Task: Add Kuumba Made Creamy Coconut Fragrance Oil to the cart.
Action: Mouse moved to (342, 176)
Screenshot: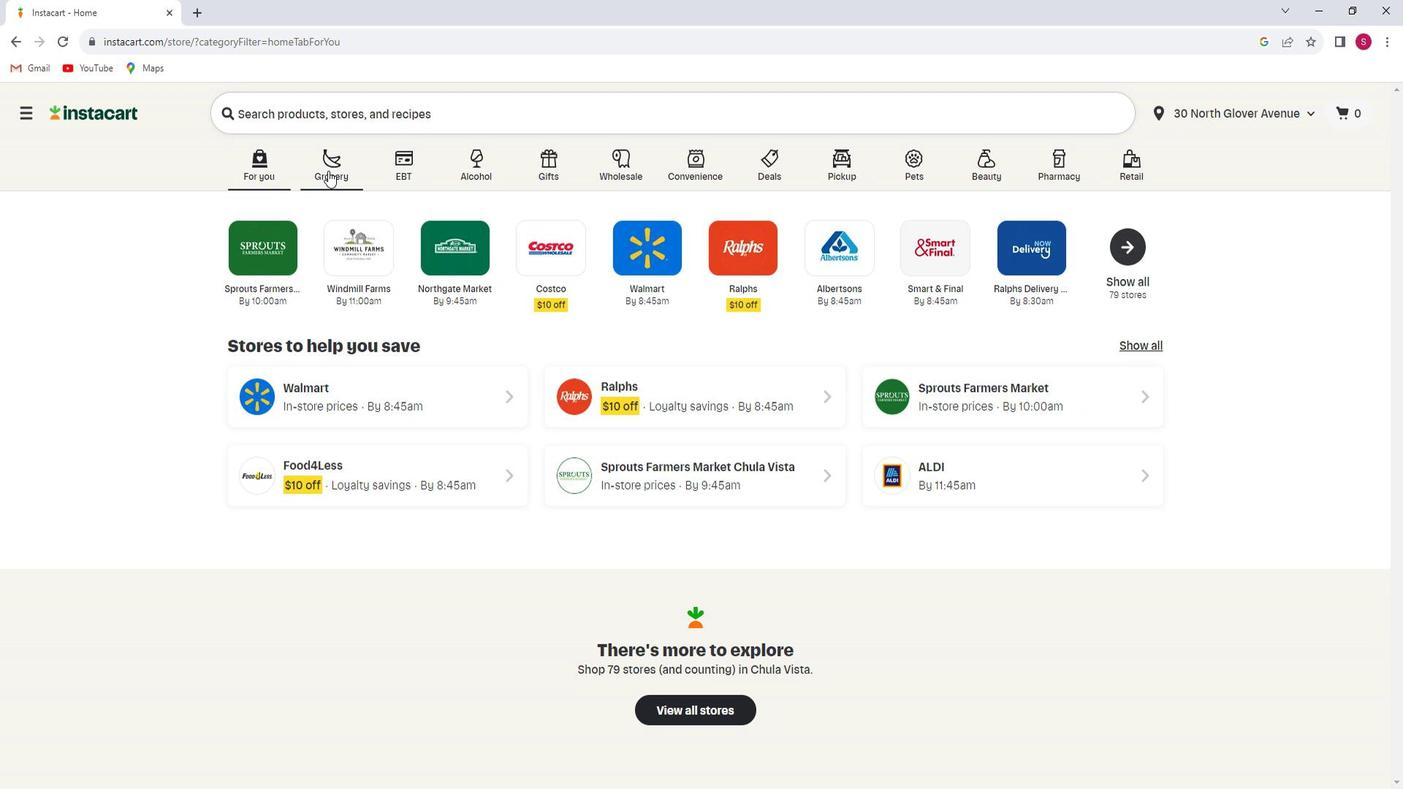 
Action: Mouse pressed left at (342, 176)
Screenshot: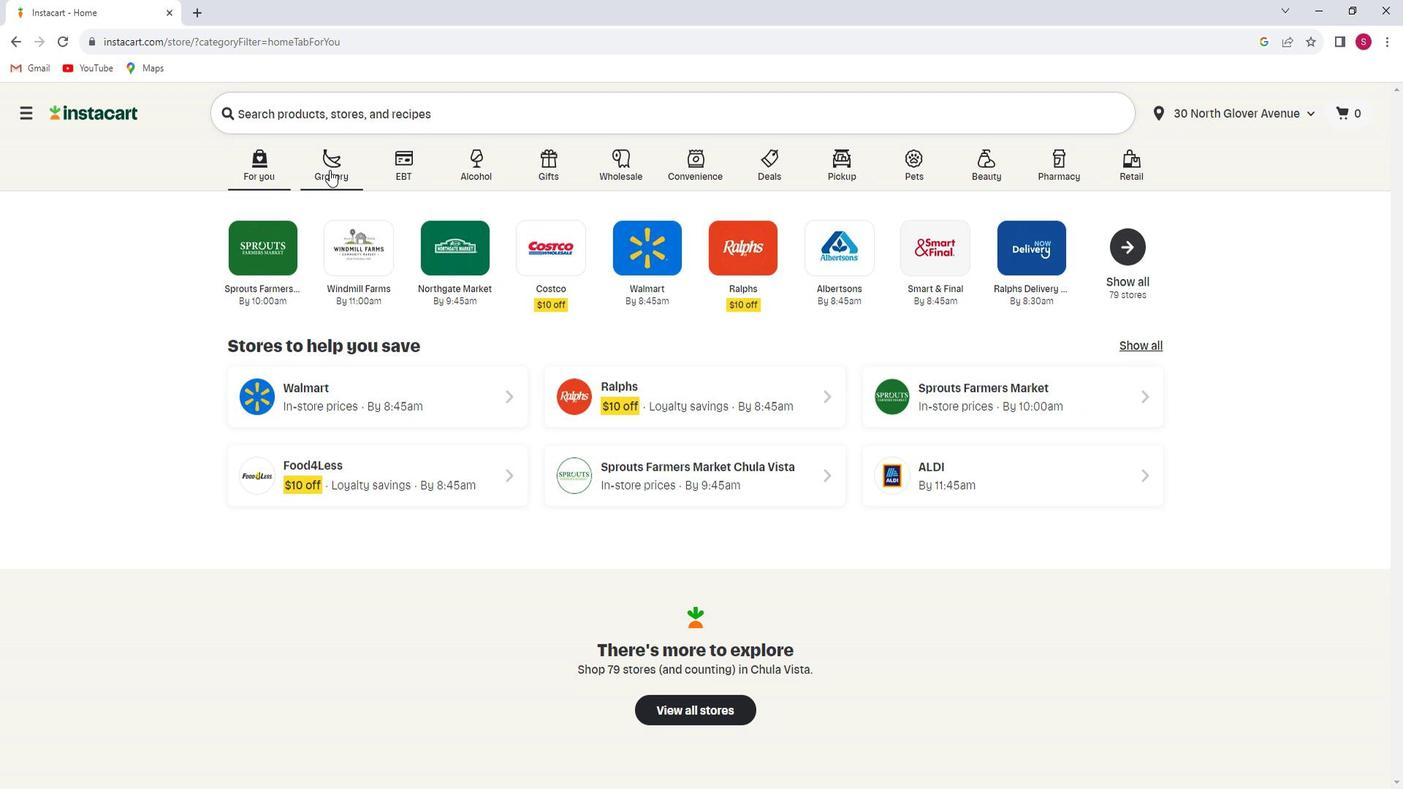
Action: Mouse moved to (350, 434)
Screenshot: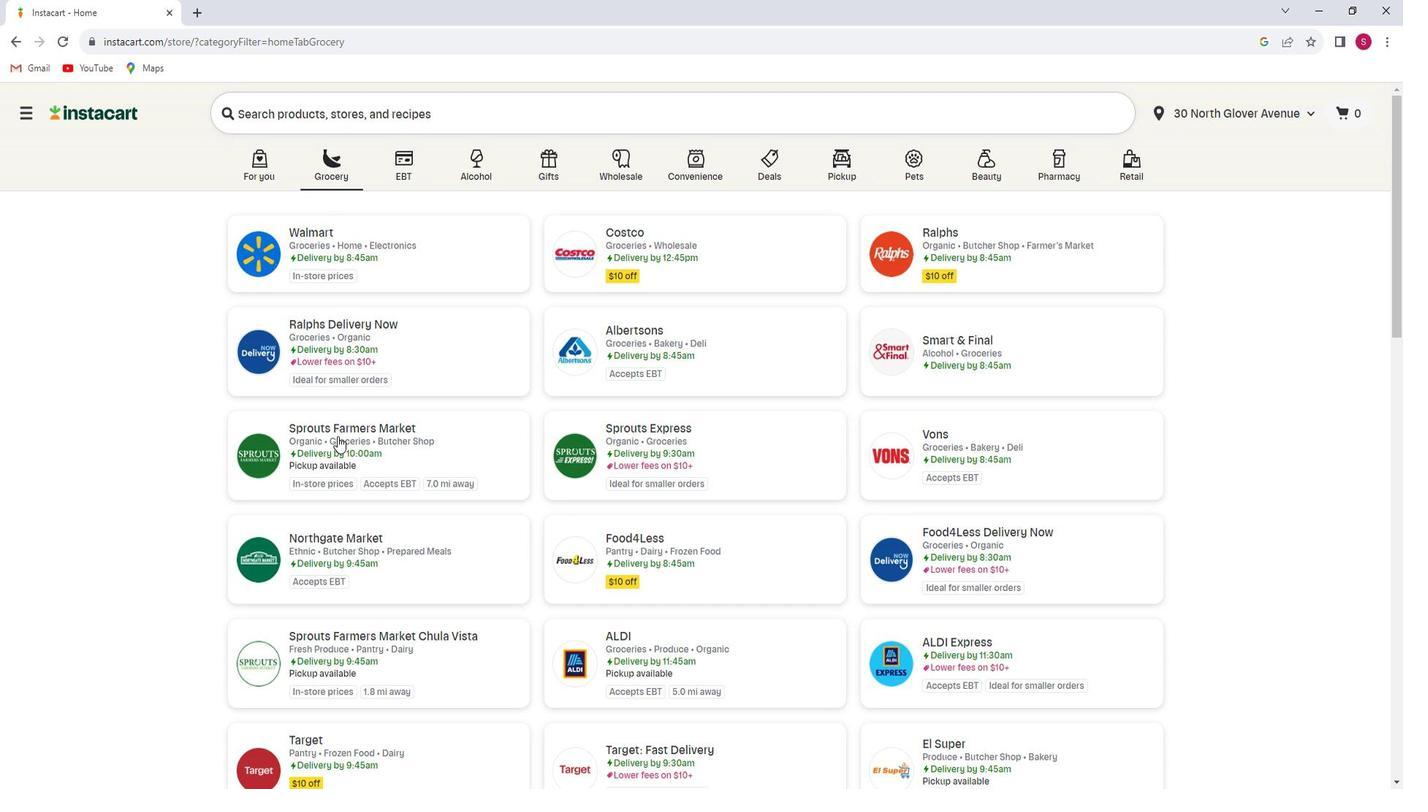 
Action: Mouse pressed left at (350, 434)
Screenshot: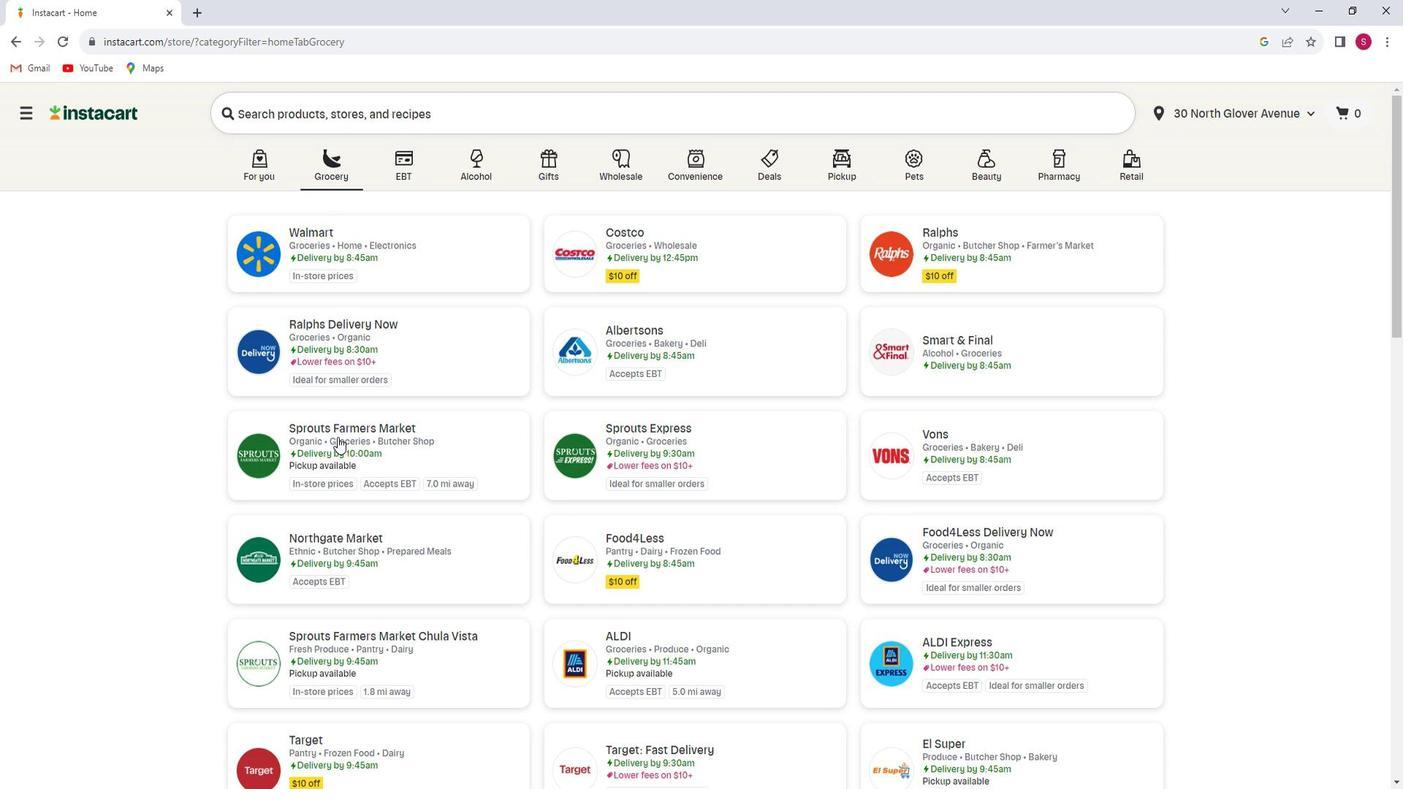 
Action: Mouse moved to (58, 491)
Screenshot: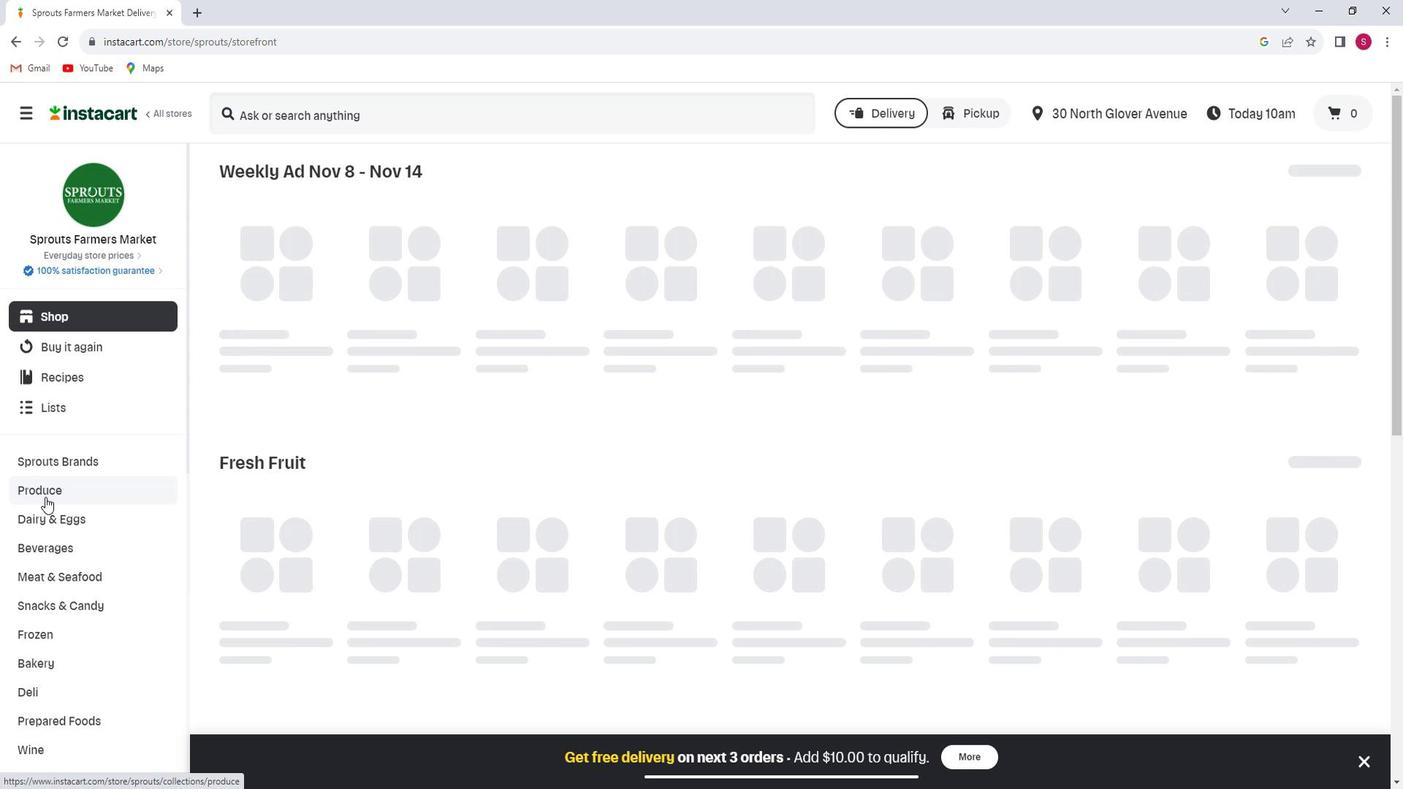 
Action: Mouse scrolled (58, 491) with delta (0, 0)
Screenshot: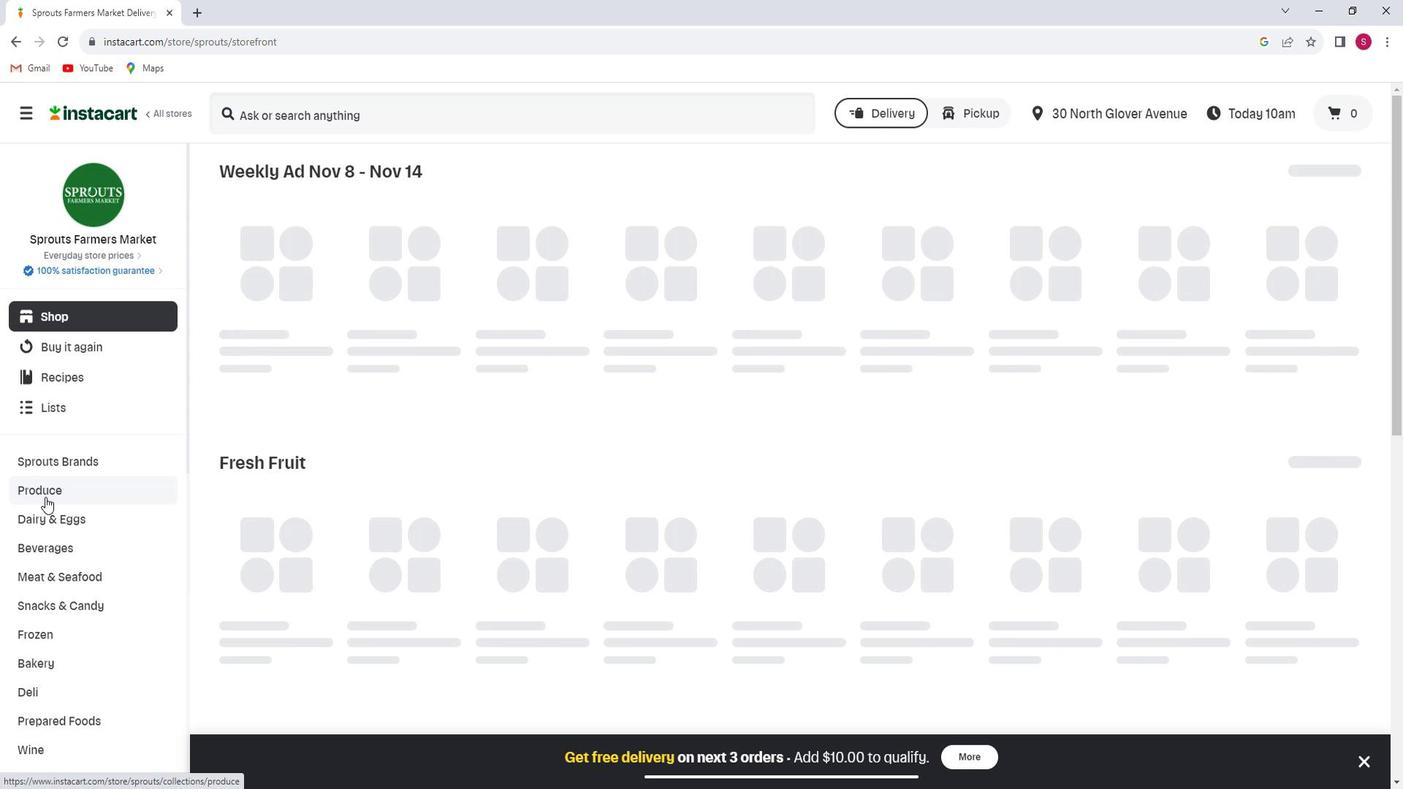 
Action: Mouse scrolled (58, 491) with delta (0, 0)
Screenshot: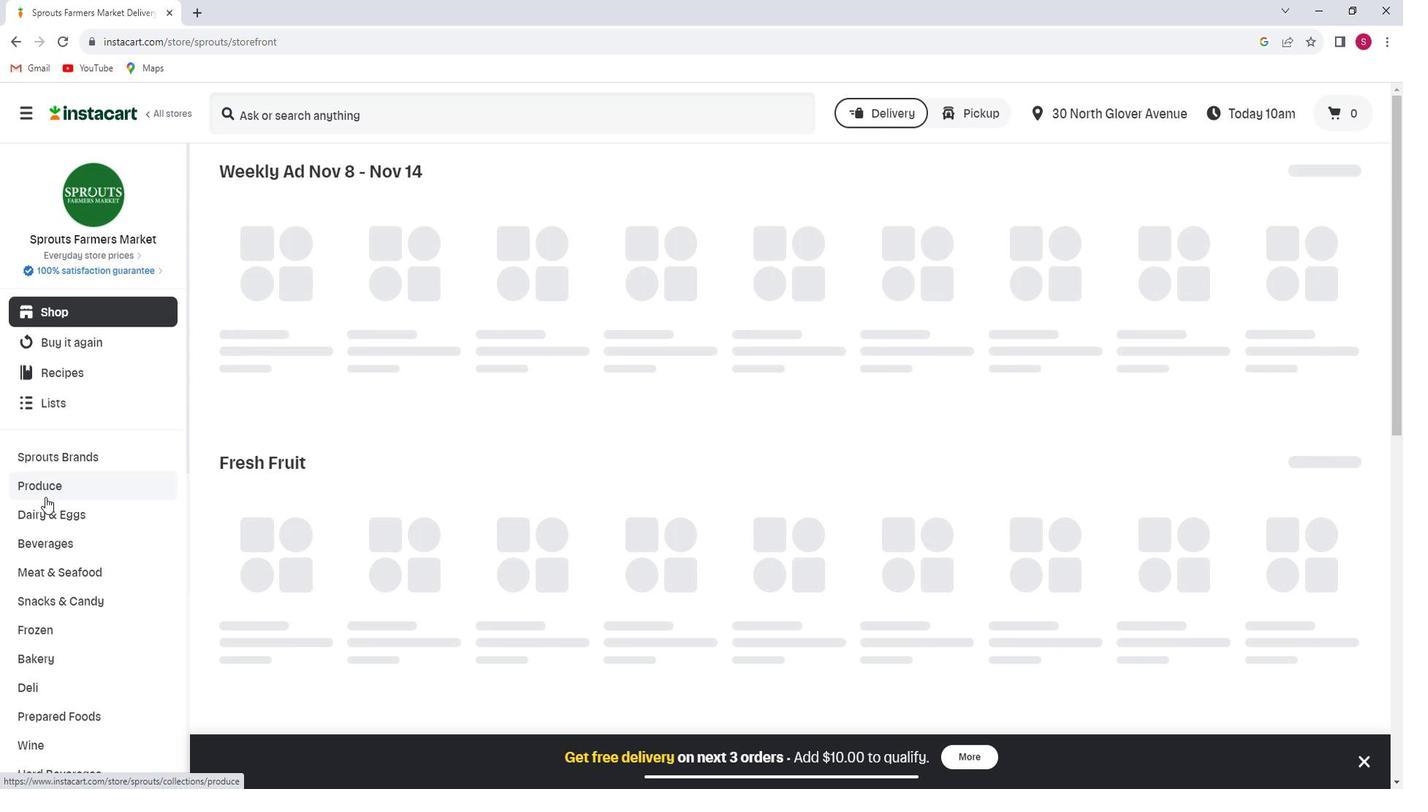 
Action: Mouse scrolled (58, 491) with delta (0, 0)
Screenshot: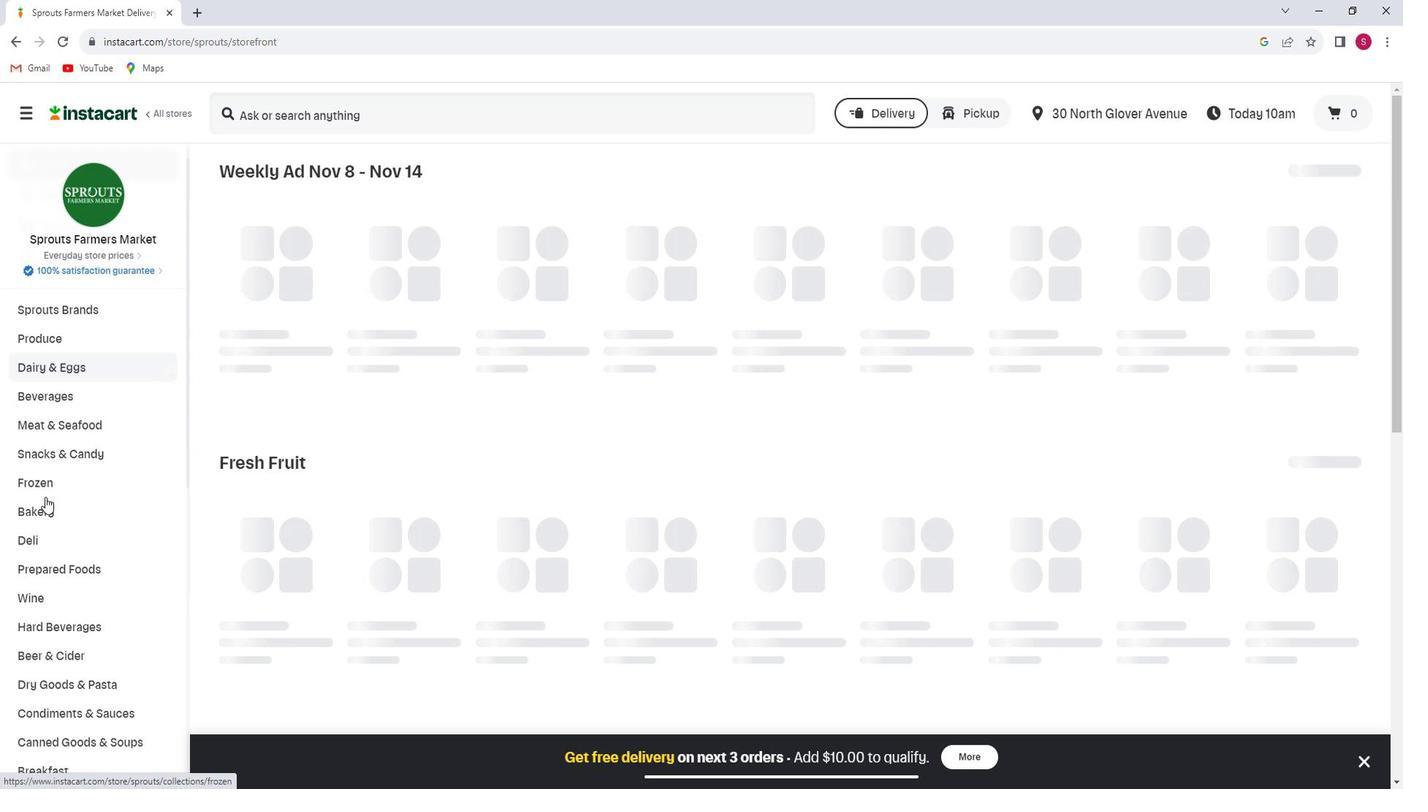 
Action: Mouse scrolled (58, 491) with delta (0, 0)
Screenshot: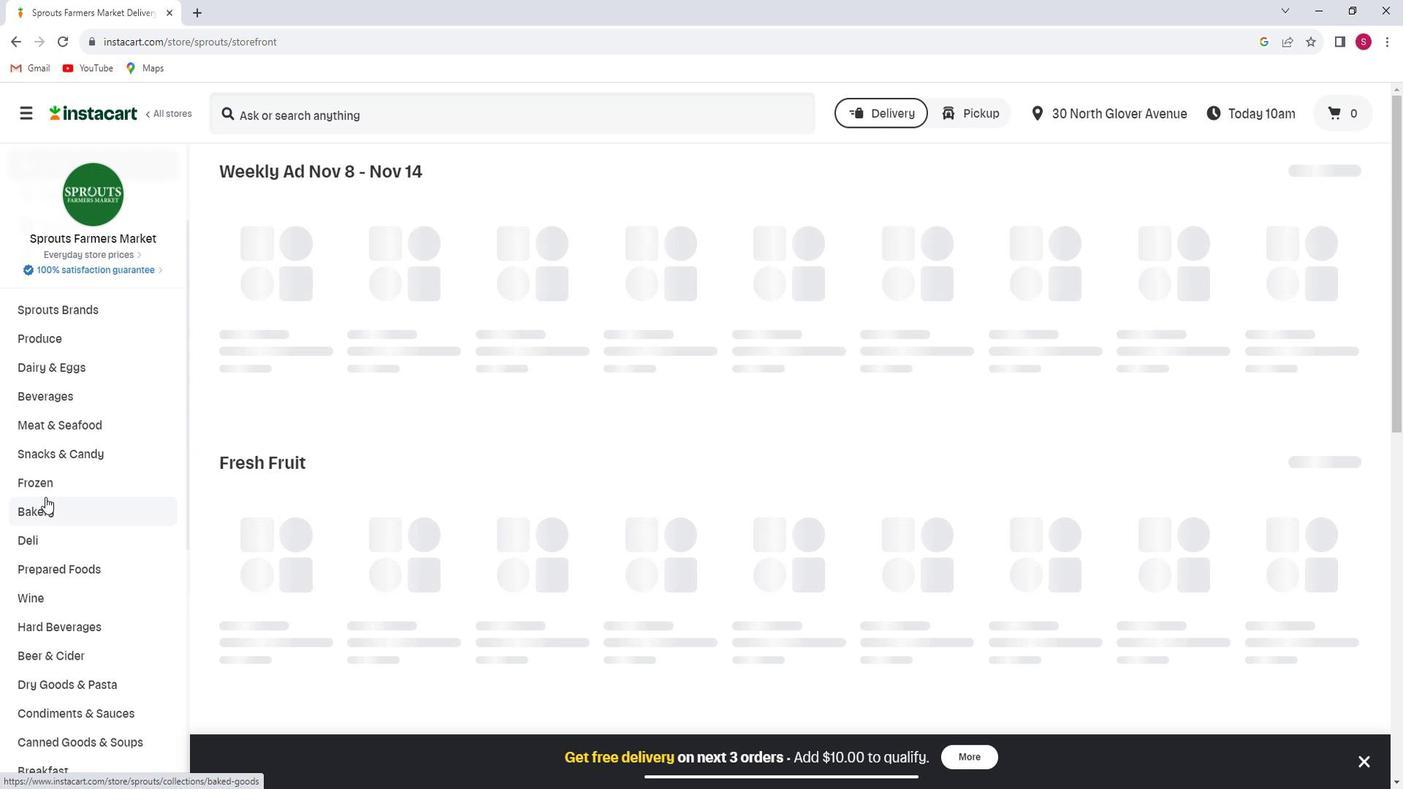 
Action: Mouse scrolled (58, 491) with delta (0, 0)
Screenshot: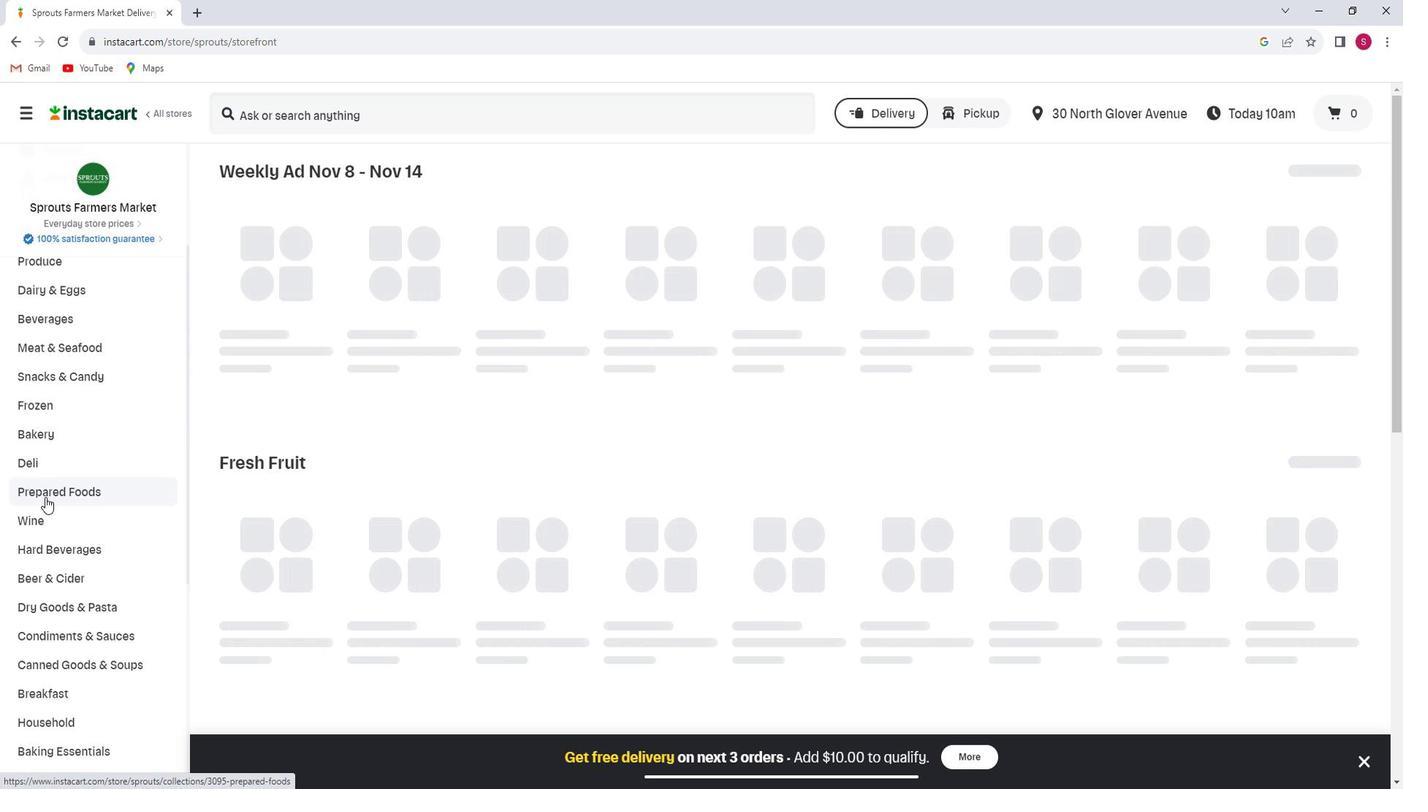 
Action: Mouse scrolled (58, 491) with delta (0, 0)
Screenshot: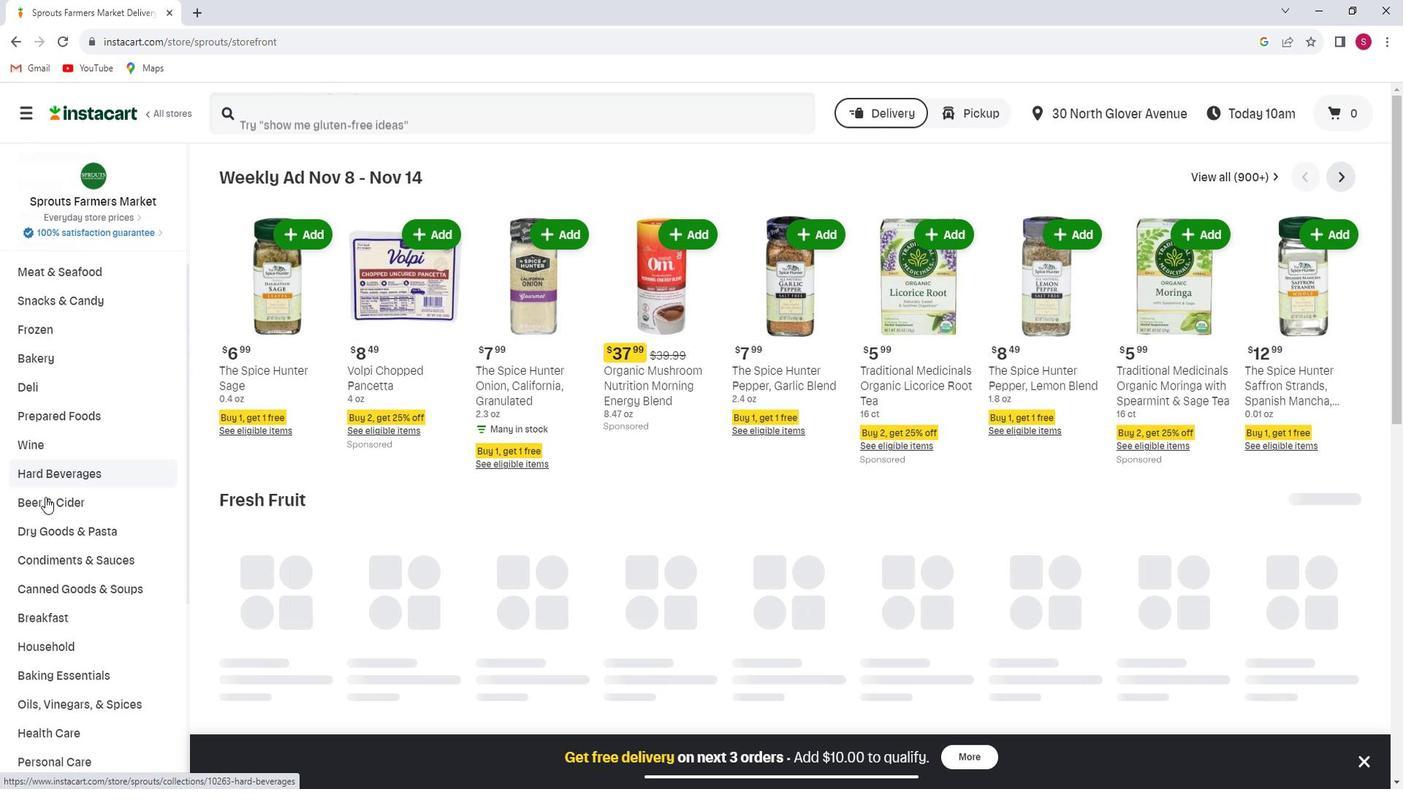 
Action: Mouse scrolled (58, 491) with delta (0, 0)
Screenshot: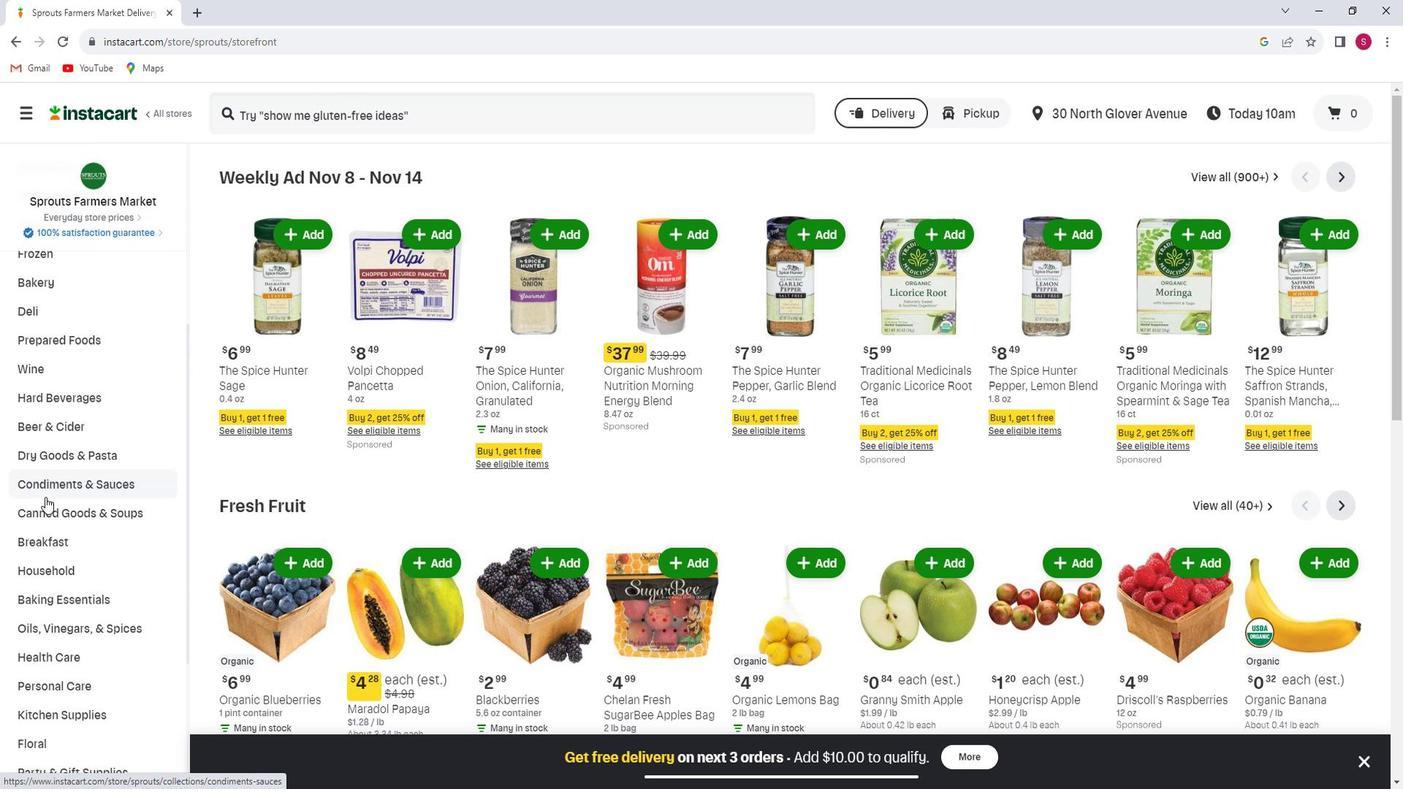 
Action: Mouse scrolled (58, 491) with delta (0, 0)
Screenshot: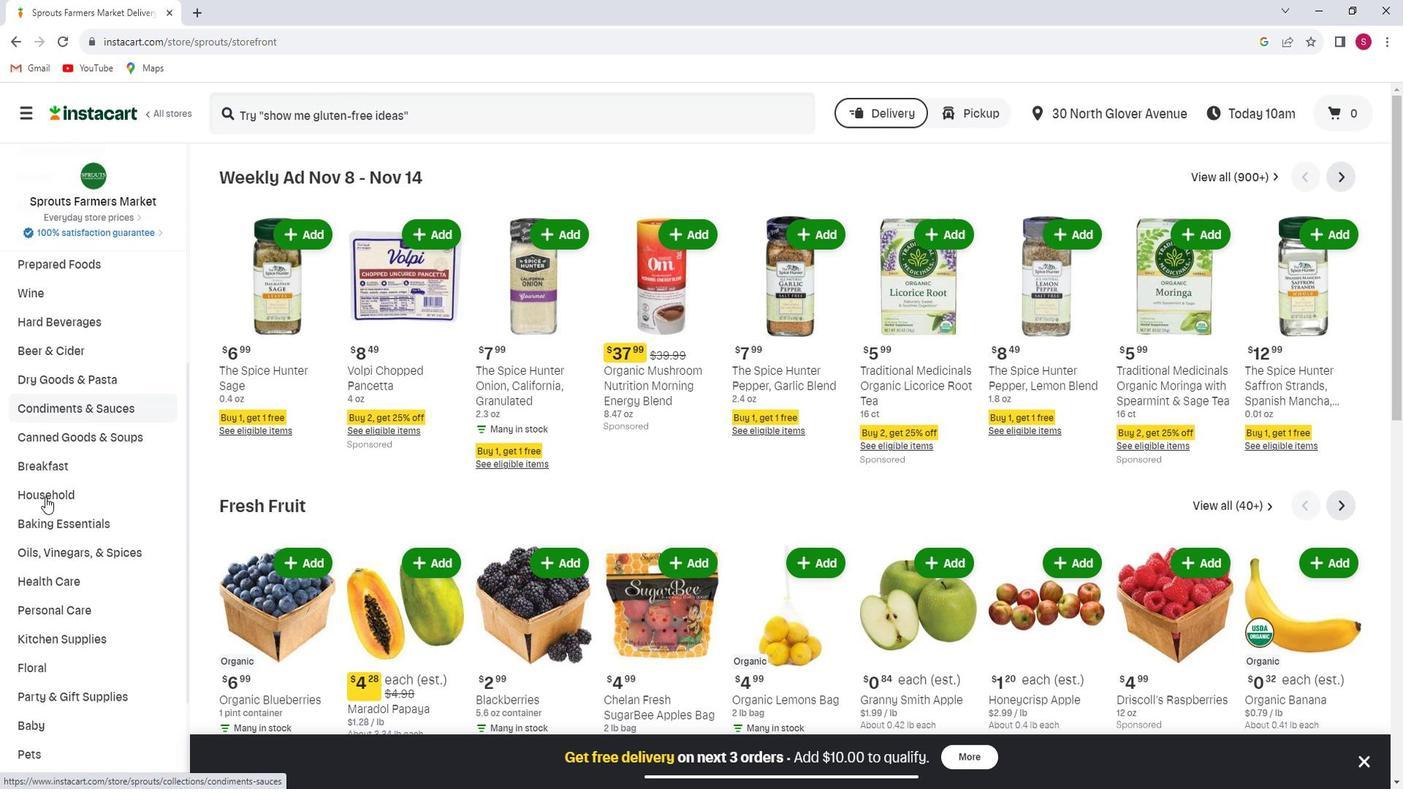 
Action: Mouse moved to (67, 521)
Screenshot: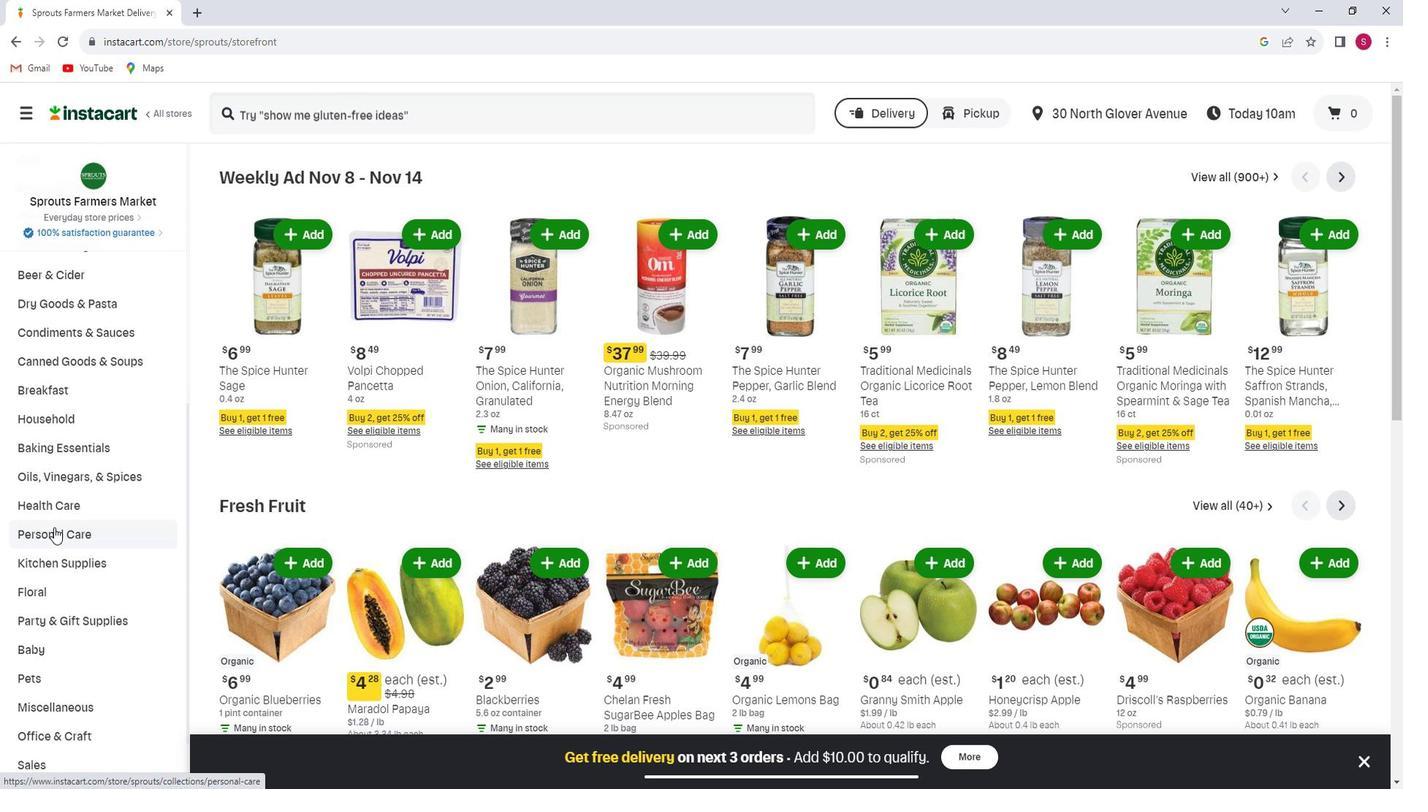 
Action: Mouse pressed left at (67, 521)
Screenshot: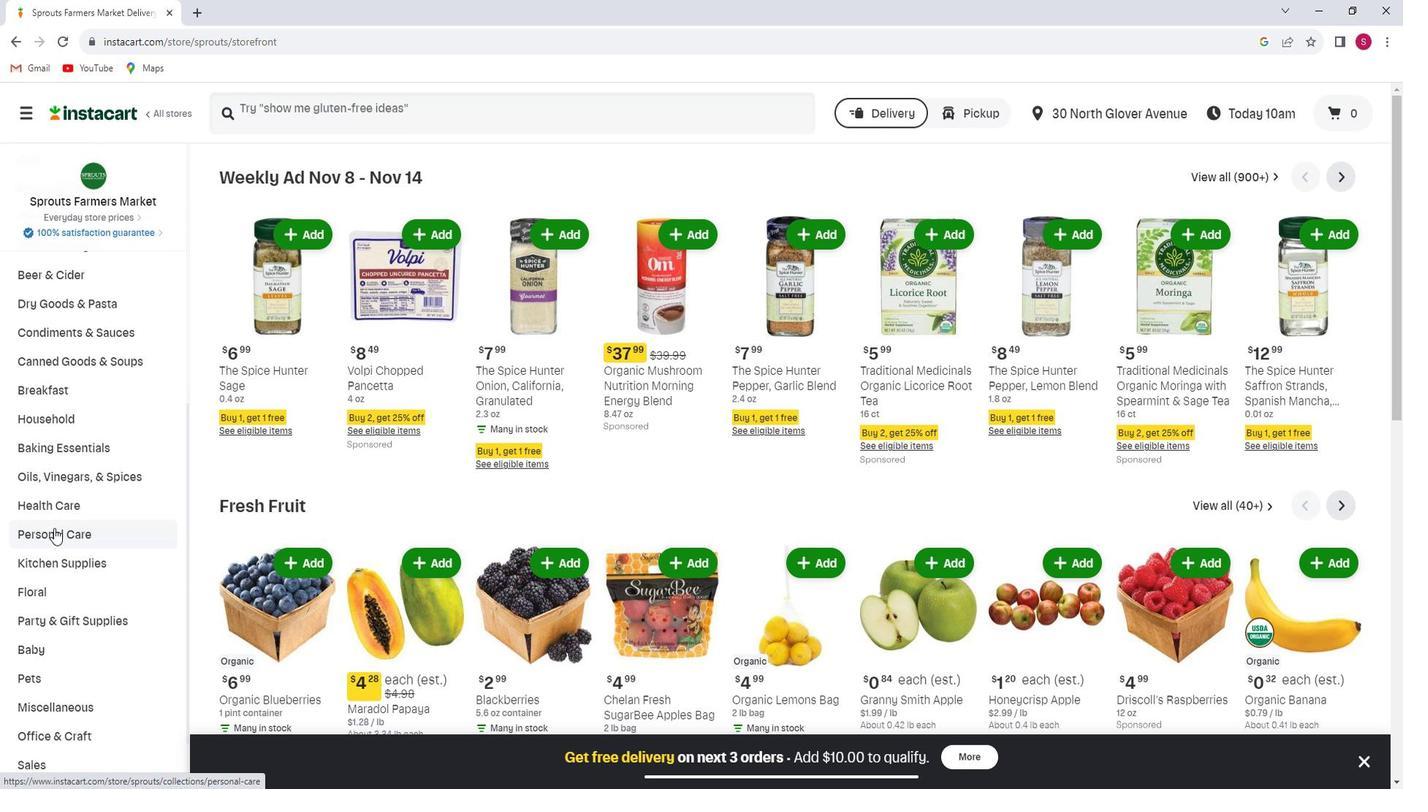 
Action: Mouse moved to (1270, 222)
Screenshot: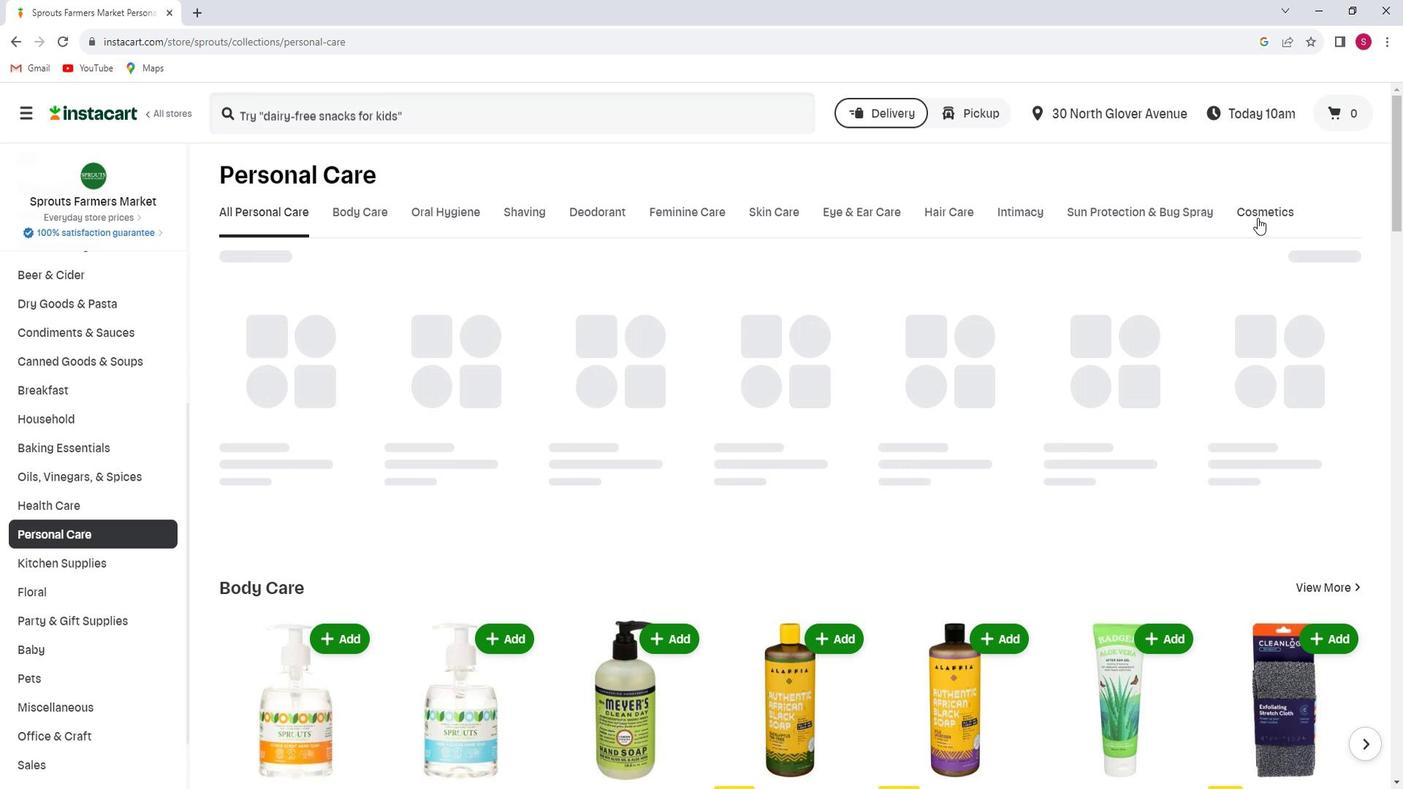 
Action: Mouse pressed left at (1270, 222)
Screenshot: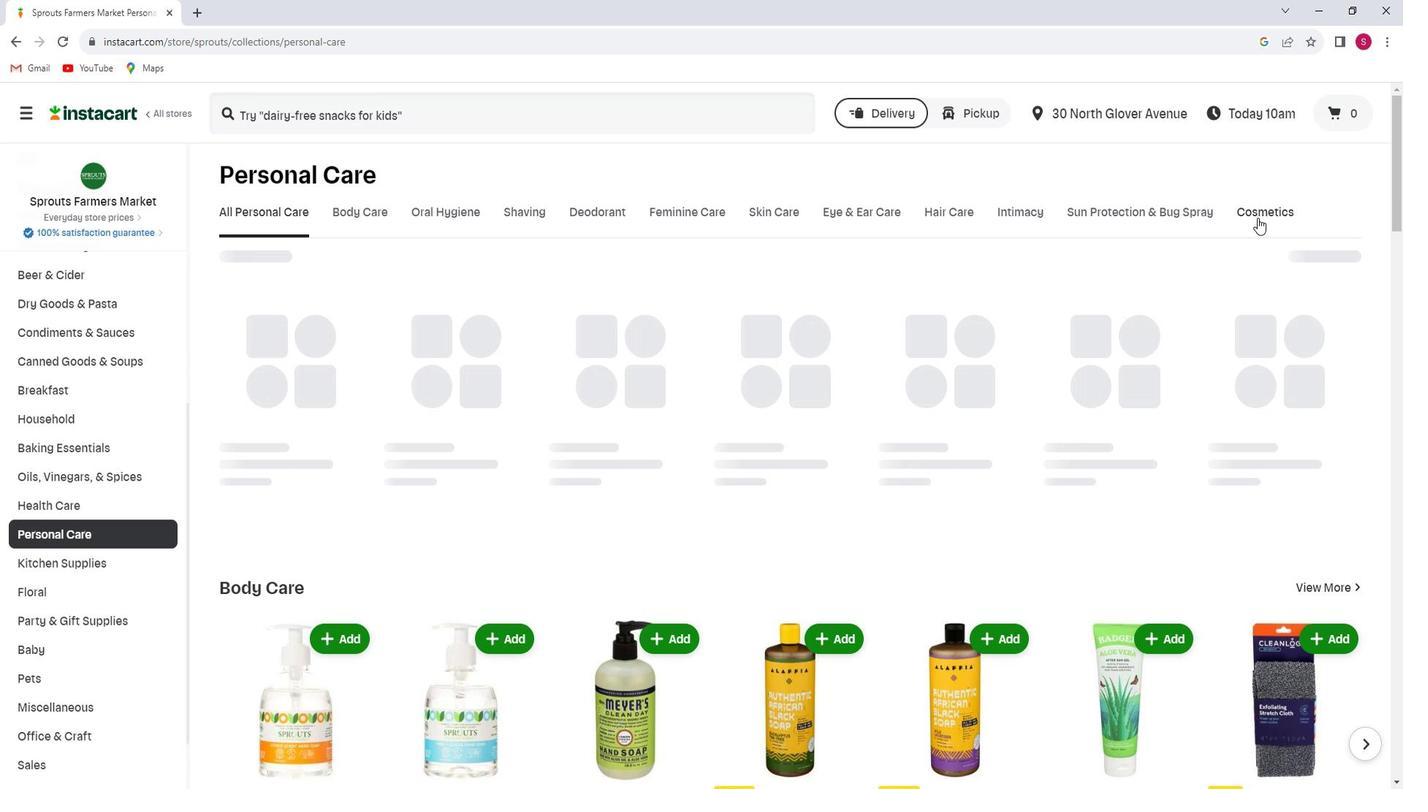
Action: Mouse moved to (560, 278)
Screenshot: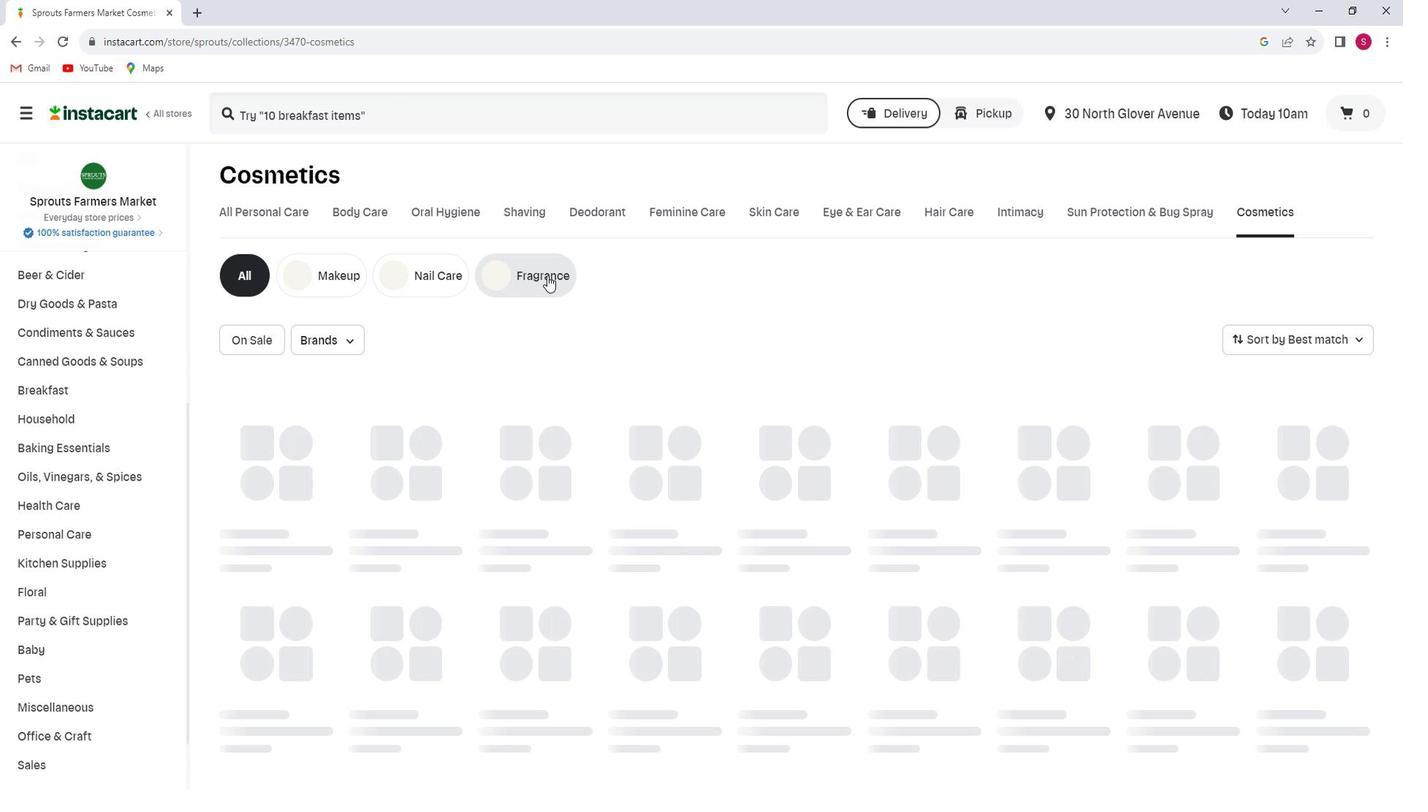 
Action: Mouse pressed left at (560, 278)
Screenshot: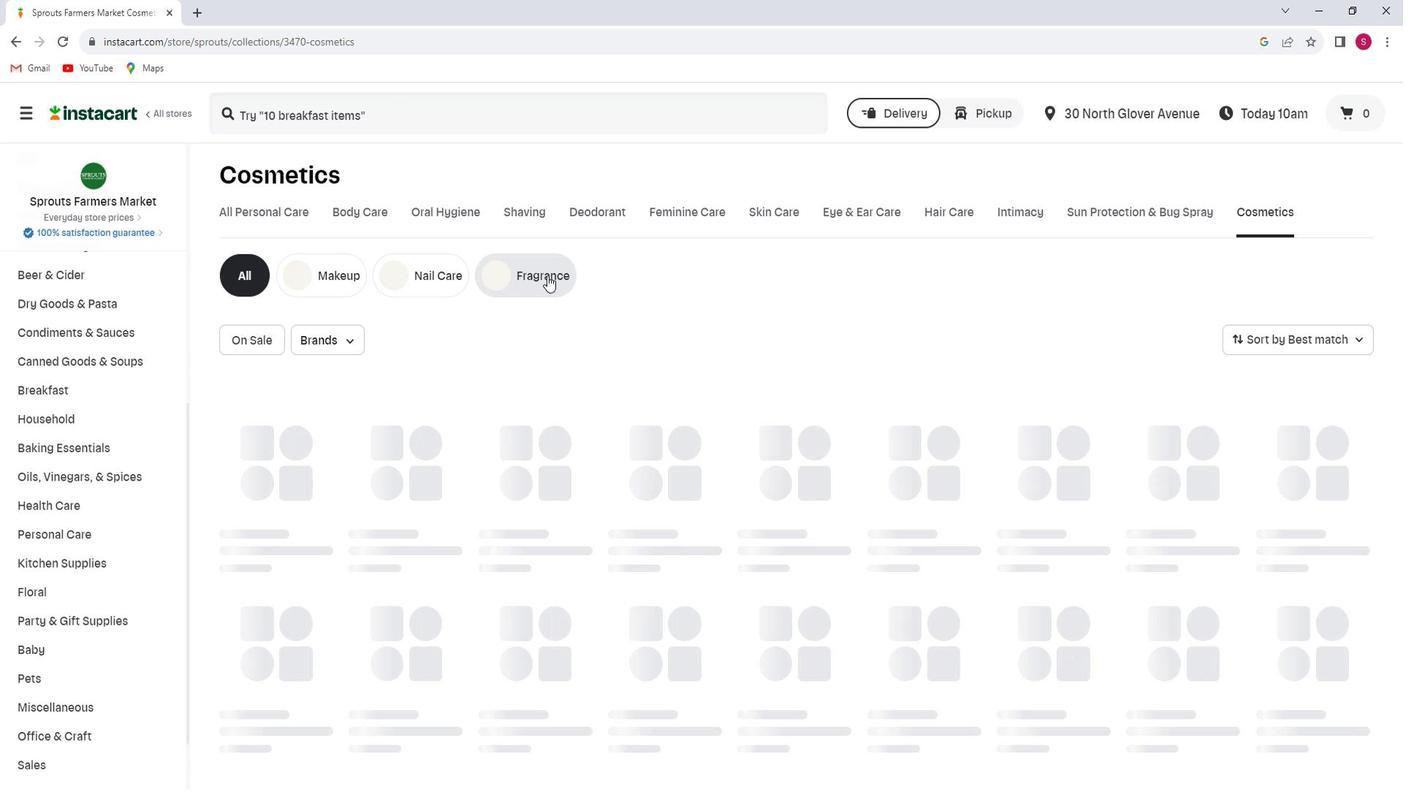 
Action: Mouse moved to (457, 119)
Screenshot: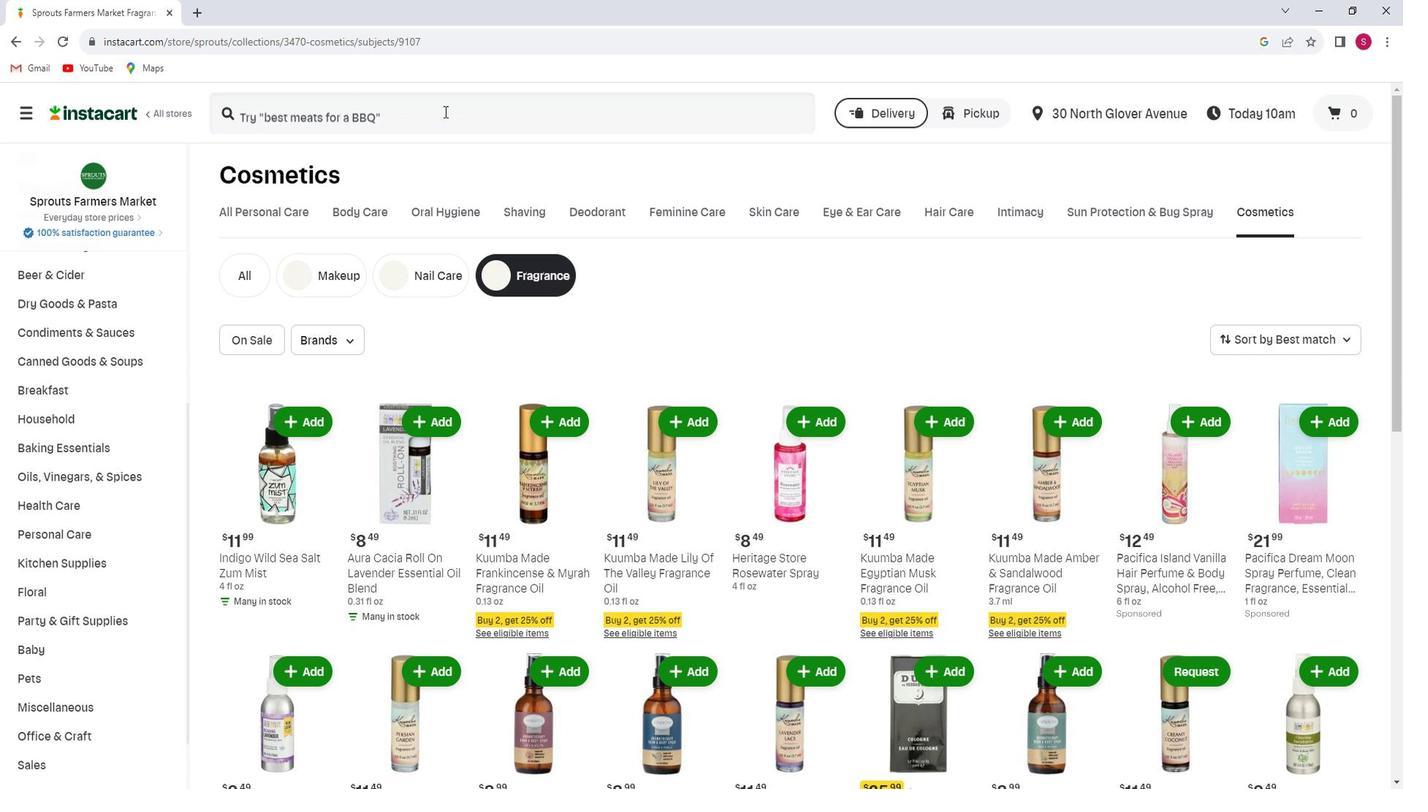 
Action: Mouse pressed left at (457, 119)
Screenshot: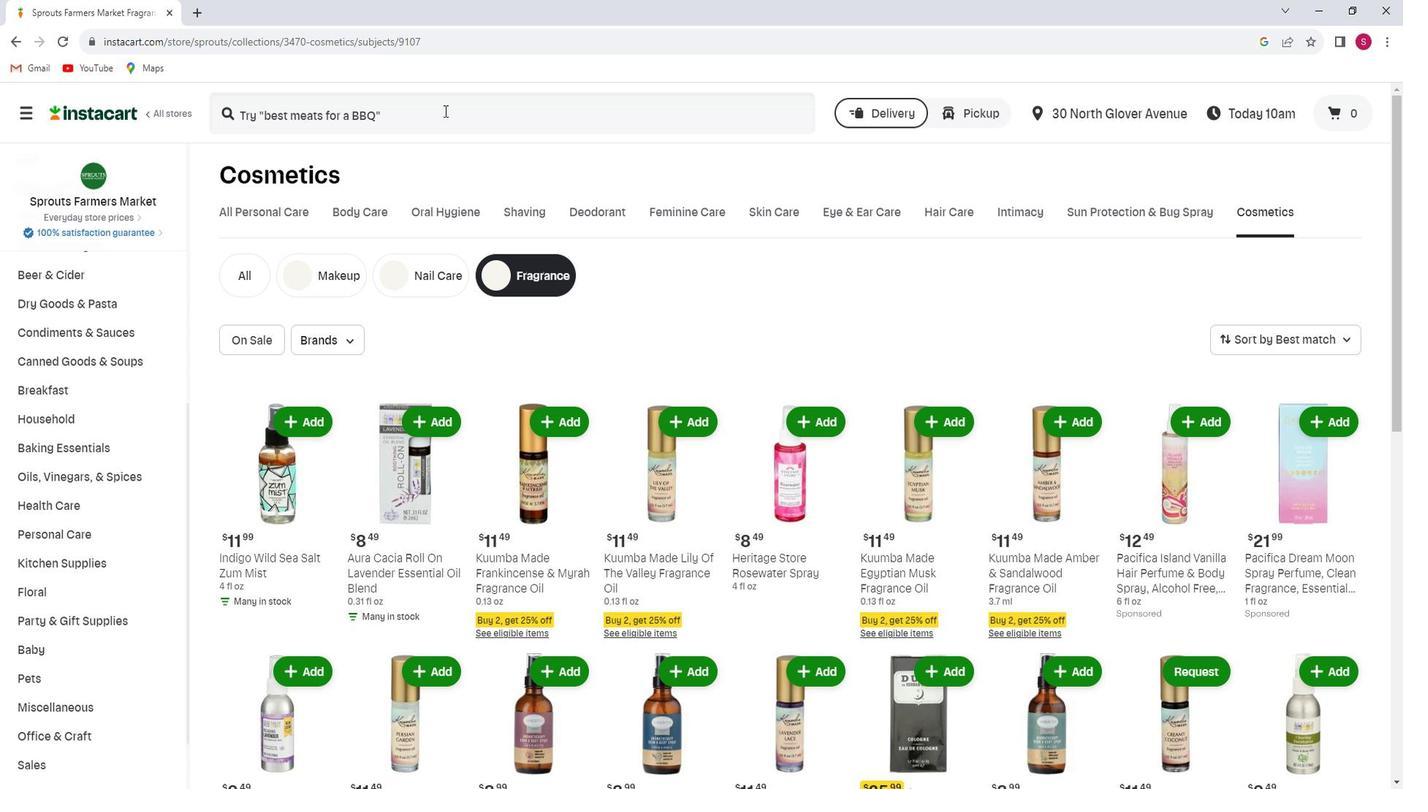 
Action: Key pressed <Key.shift_r><Key.shift_r><Key.shift_r><Key.shift_r><Key.shift_r><Key.shift_r>Kuumba<Key.space><Key.shift_r>Made<Key.space><Key.shift><Key.shift><Key.shift><Key.shift><Key.shift><Key.shift><Key.shift>Creamy<Key.space><Key.shift><Key.shift><Key.shift><Key.shift><Key.shift><Key.shift><Key.shift><Key.shift><Key.shift><Key.shift><Key.shift><Key.shift>Coconut<Key.space><Key.shift><Key.shift><Key.shift><Key.shift><Key.shift><Key.shift>Fragrance<Key.space><Key.shift_r>Oil<Key.enter>
Screenshot: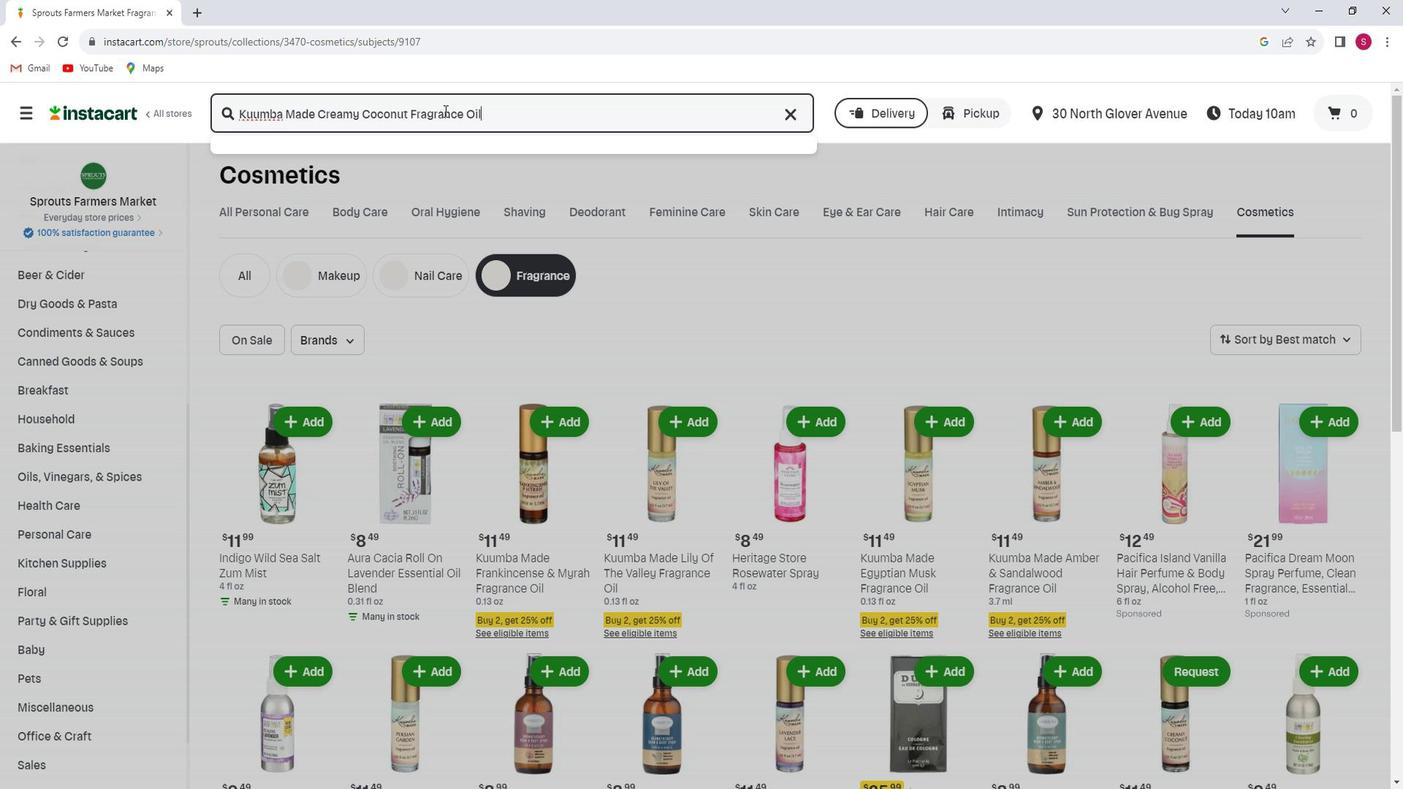 
Action: Mouse moved to (408, 247)
Screenshot: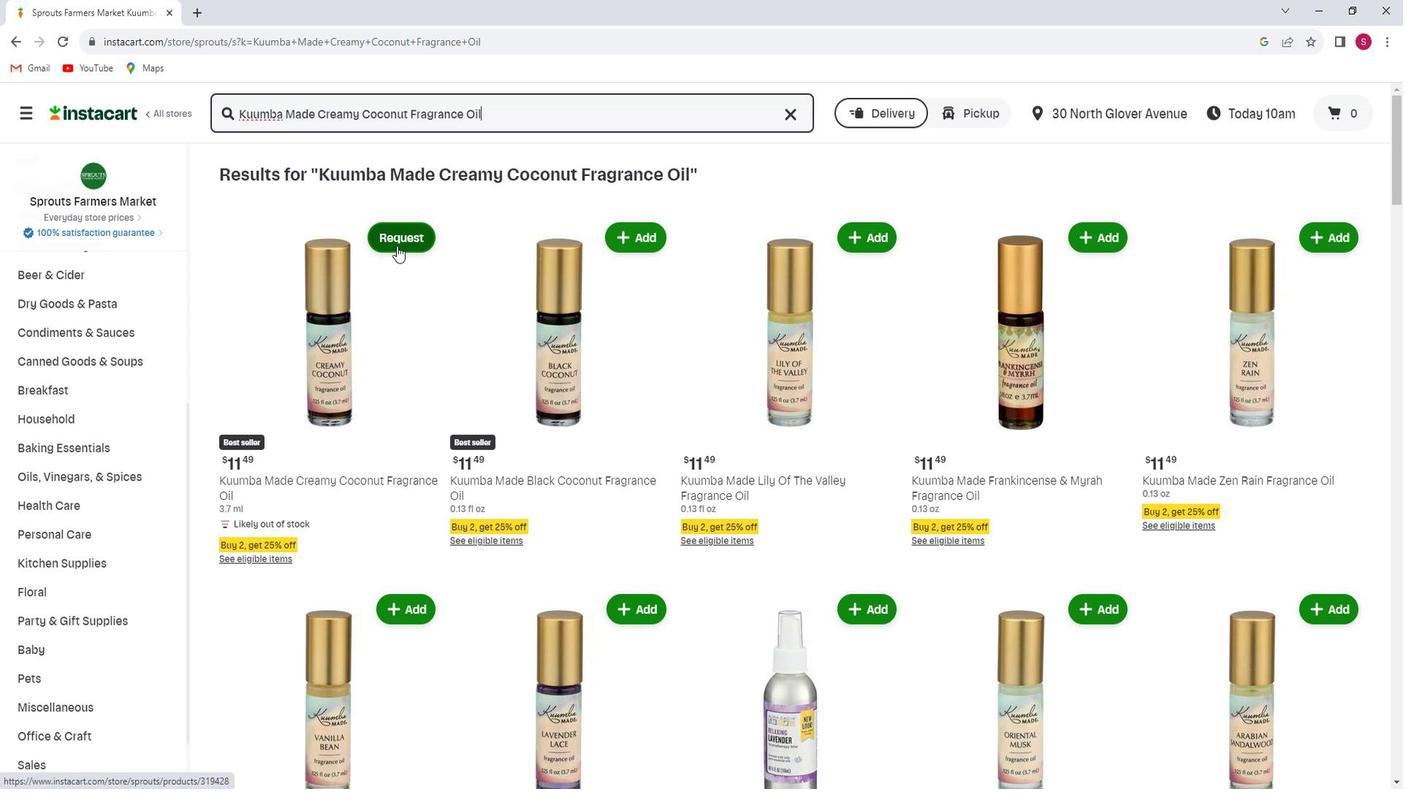 
Action: Mouse pressed left at (408, 247)
Screenshot: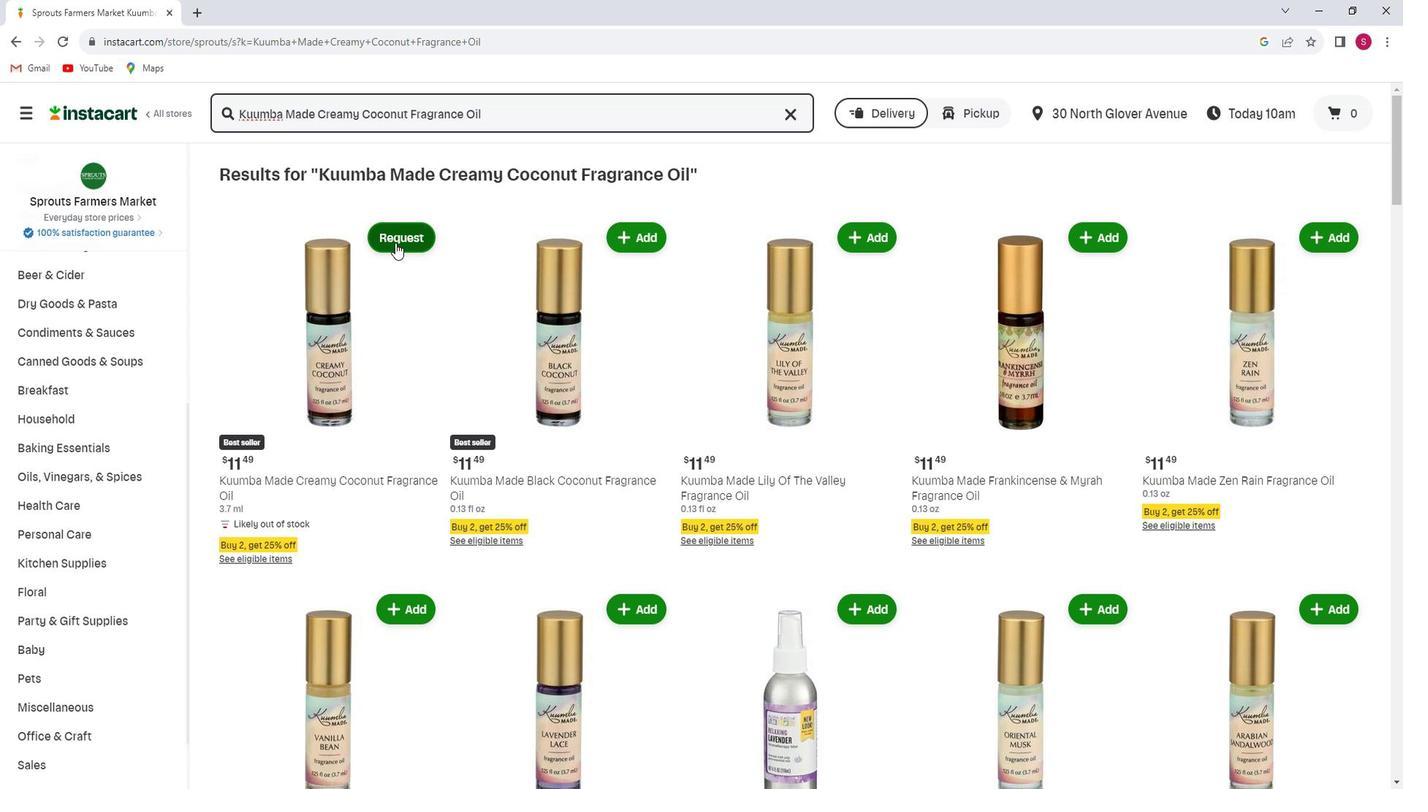 
Action: Mouse moved to (464, 308)
Screenshot: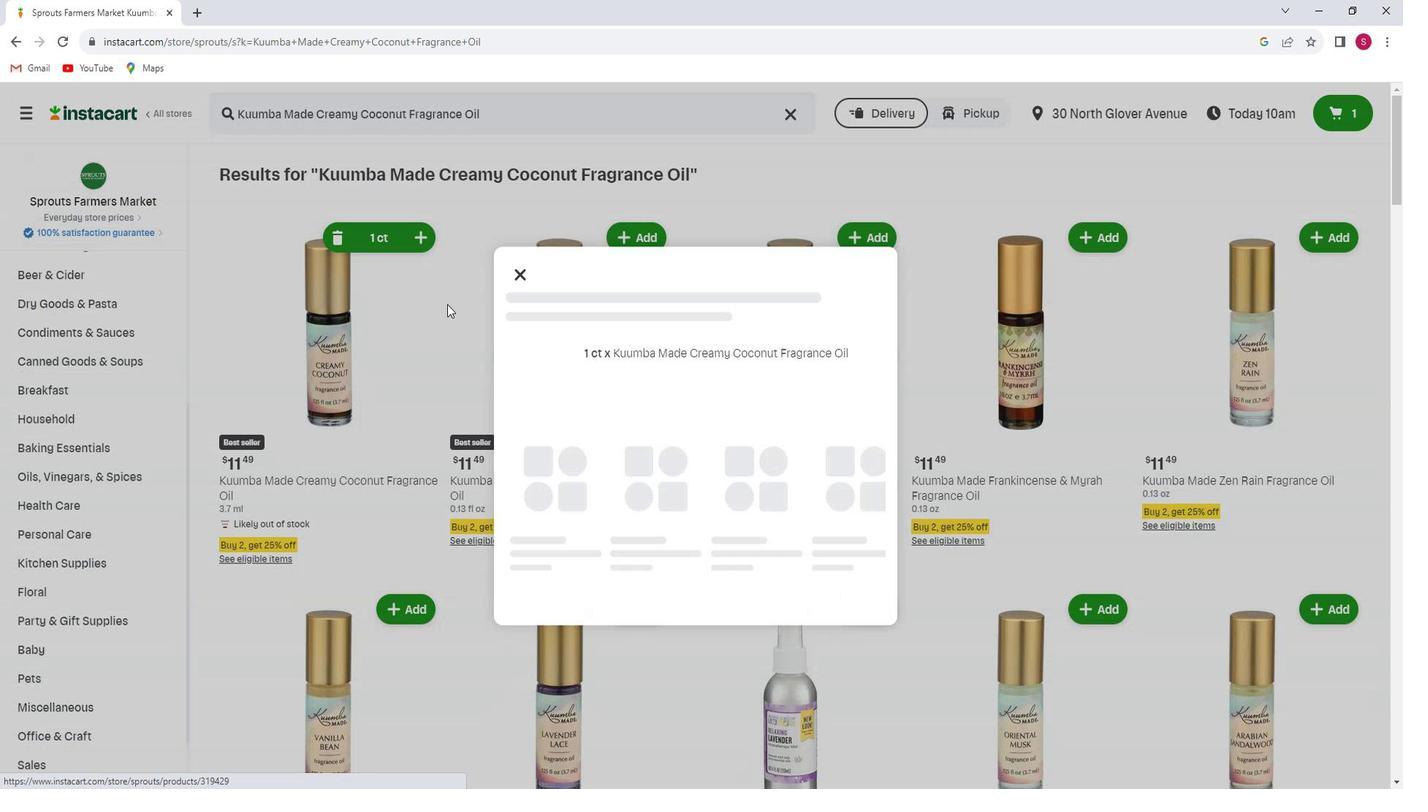 
